 Task: Change Command To Caps Lock
Action: Mouse pressed left at (363, 276)
Screenshot: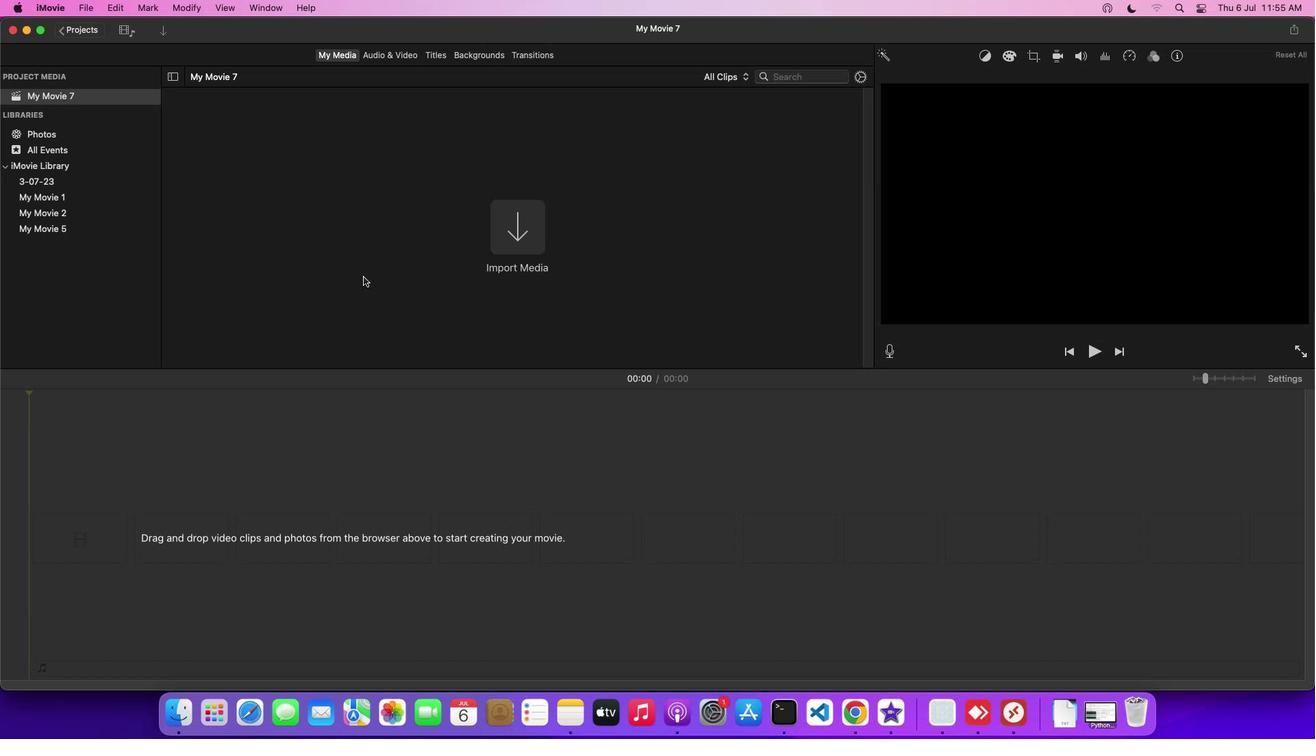 
Action: Mouse moved to (34, 0)
Screenshot: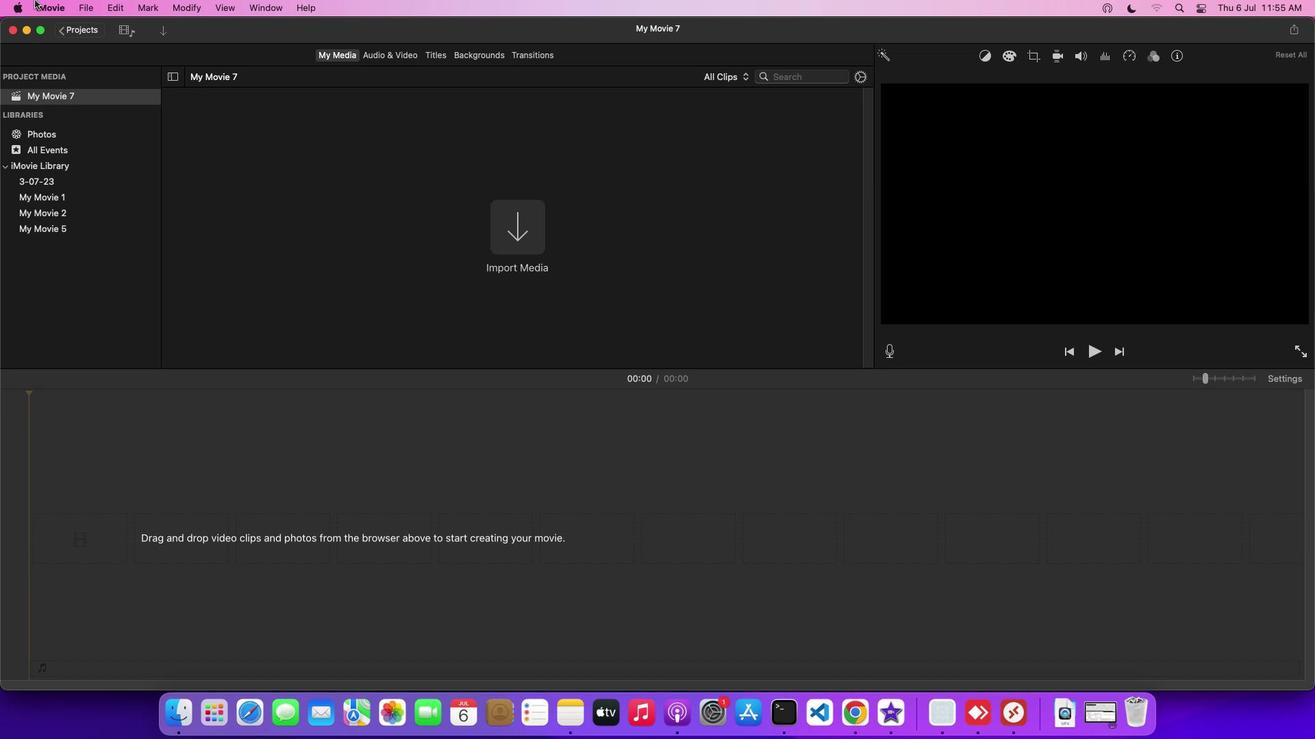 
Action: Mouse pressed left at (34, 0)
Screenshot: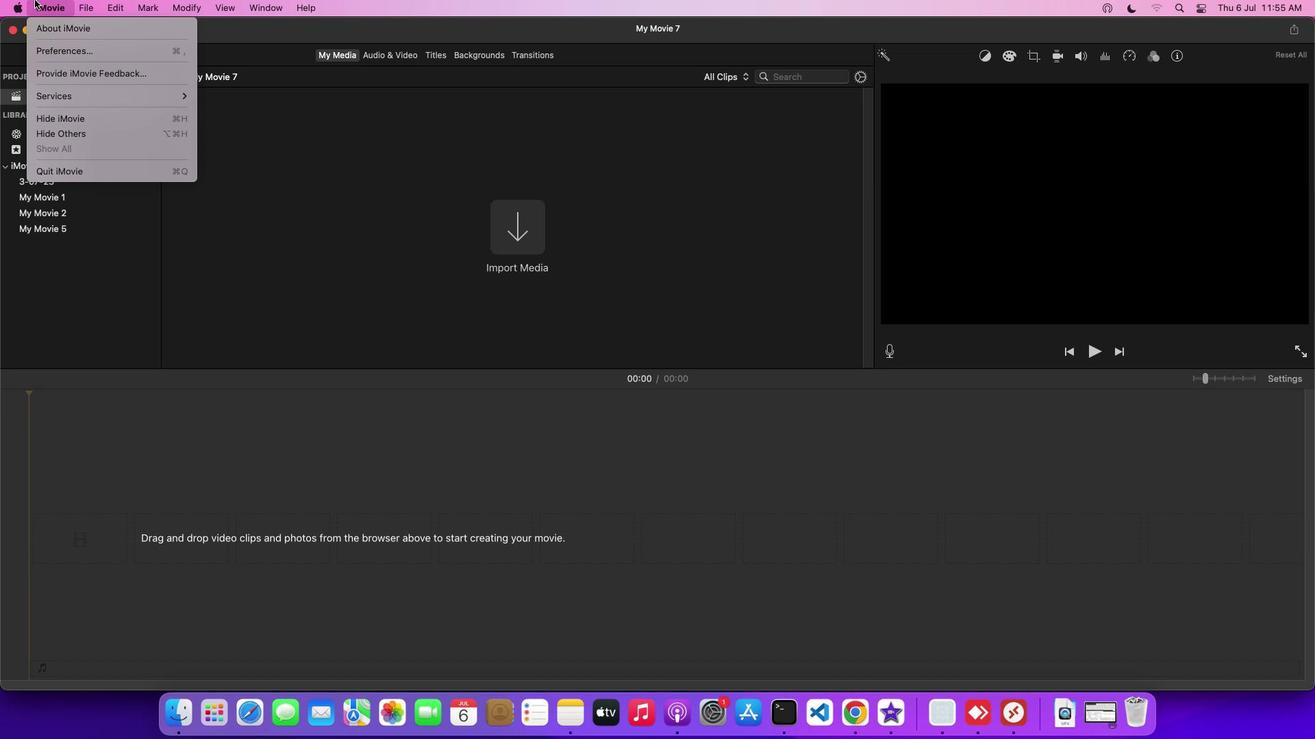 
Action: Mouse moved to (72, 91)
Screenshot: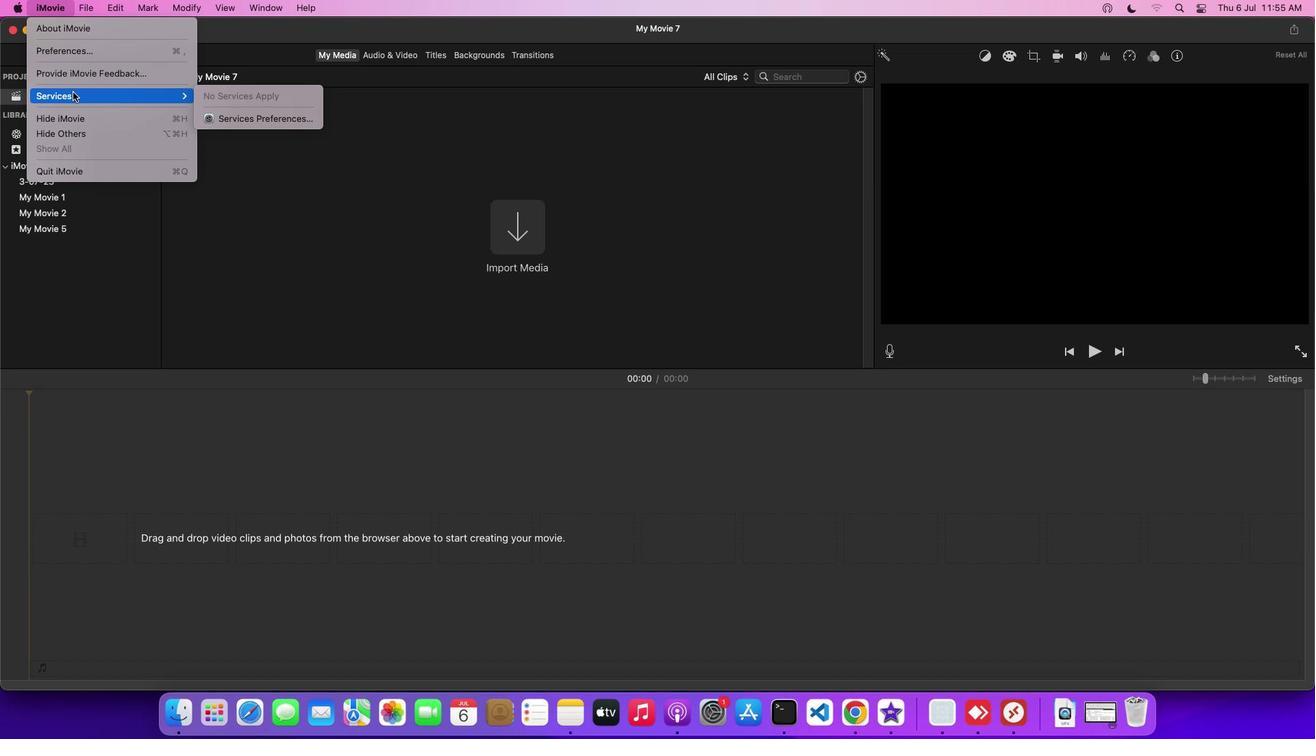 
Action: Mouse pressed left at (72, 91)
Screenshot: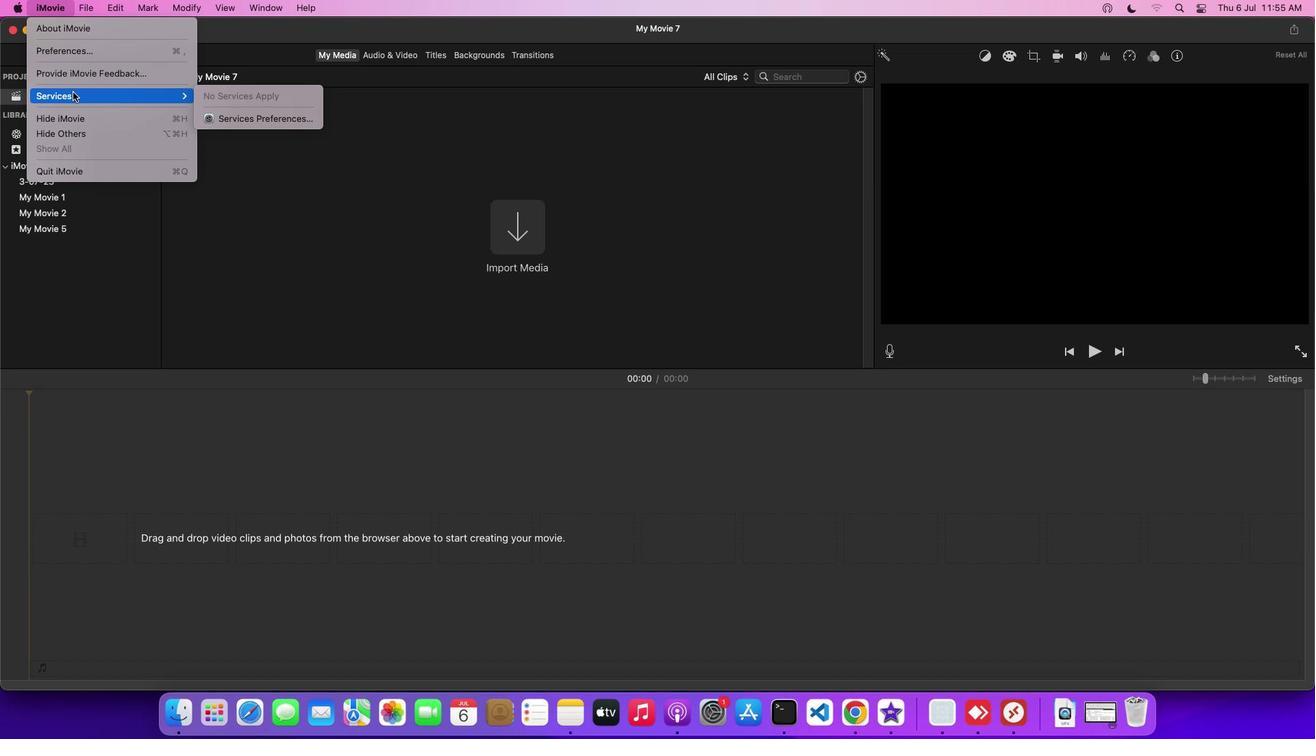 
Action: Mouse moved to (252, 113)
Screenshot: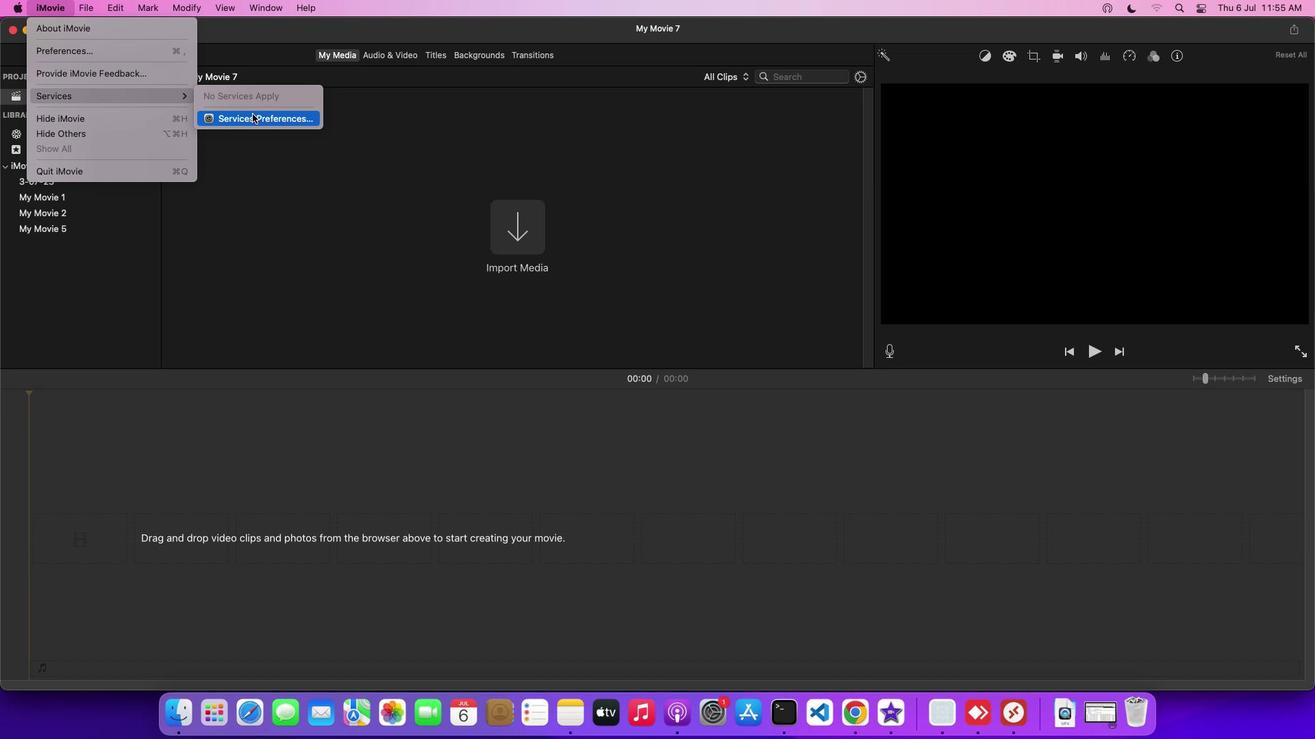 
Action: Mouse pressed left at (252, 113)
Screenshot: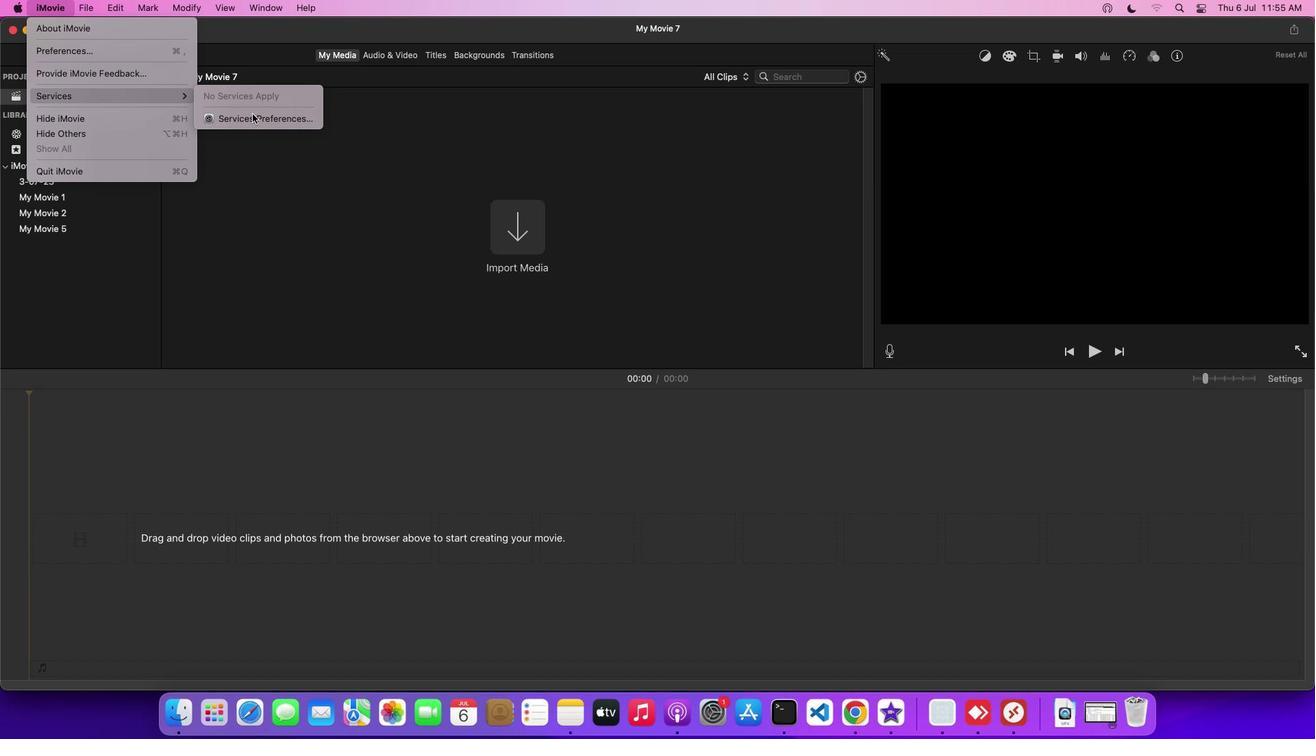 
Action: Mouse moved to (646, 202)
Screenshot: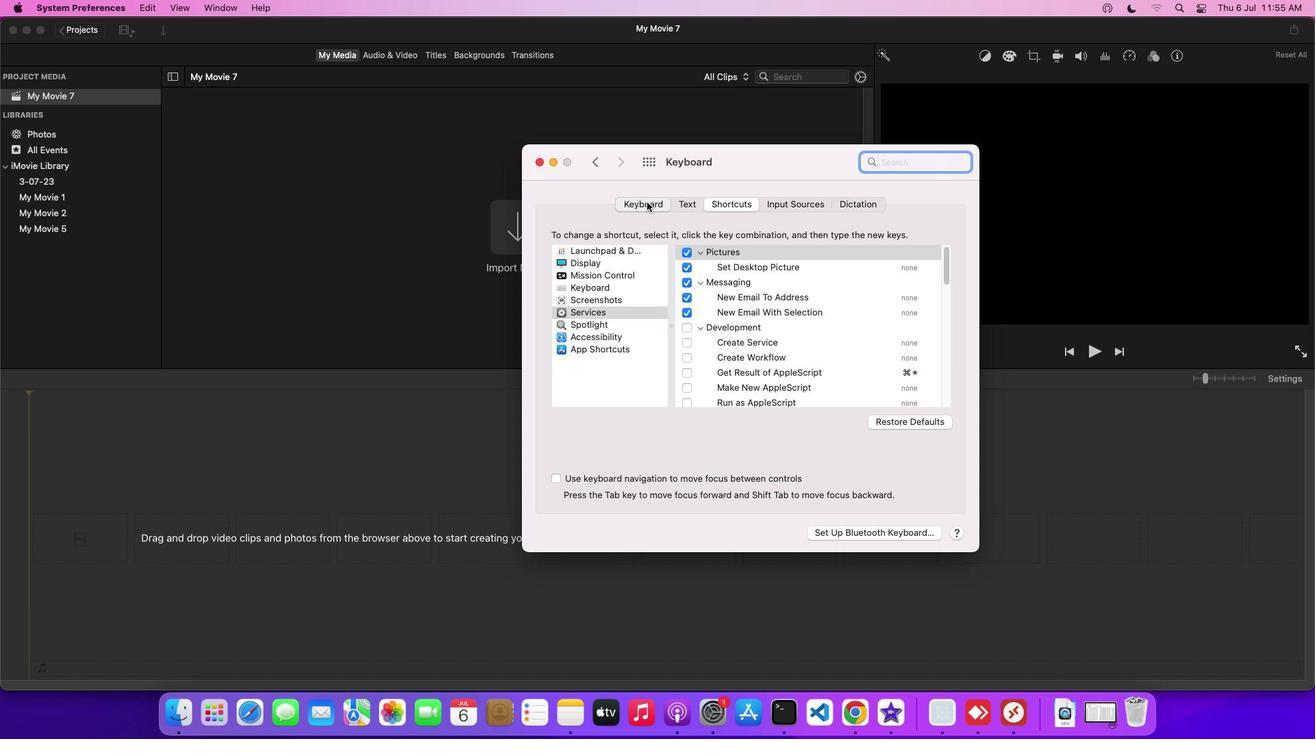 
Action: Mouse pressed left at (646, 202)
Screenshot: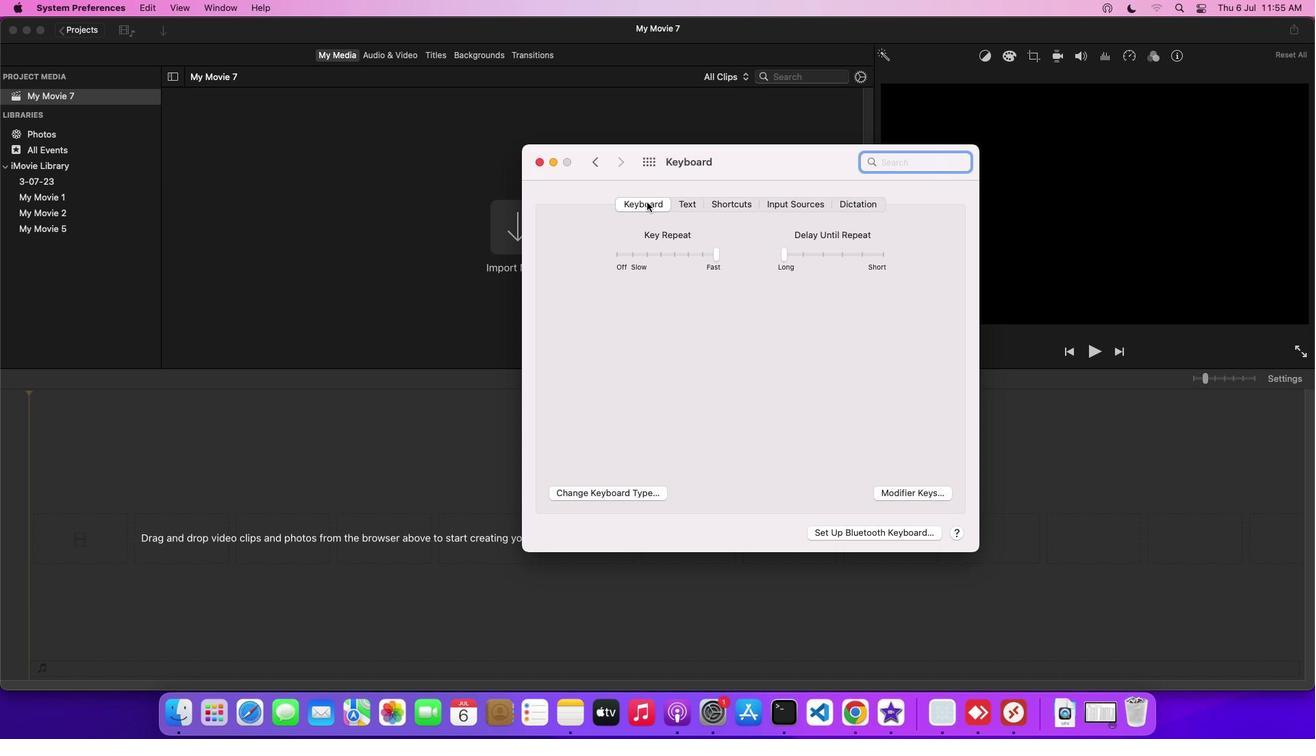 
Action: Mouse moved to (906, 493)
Screenshot: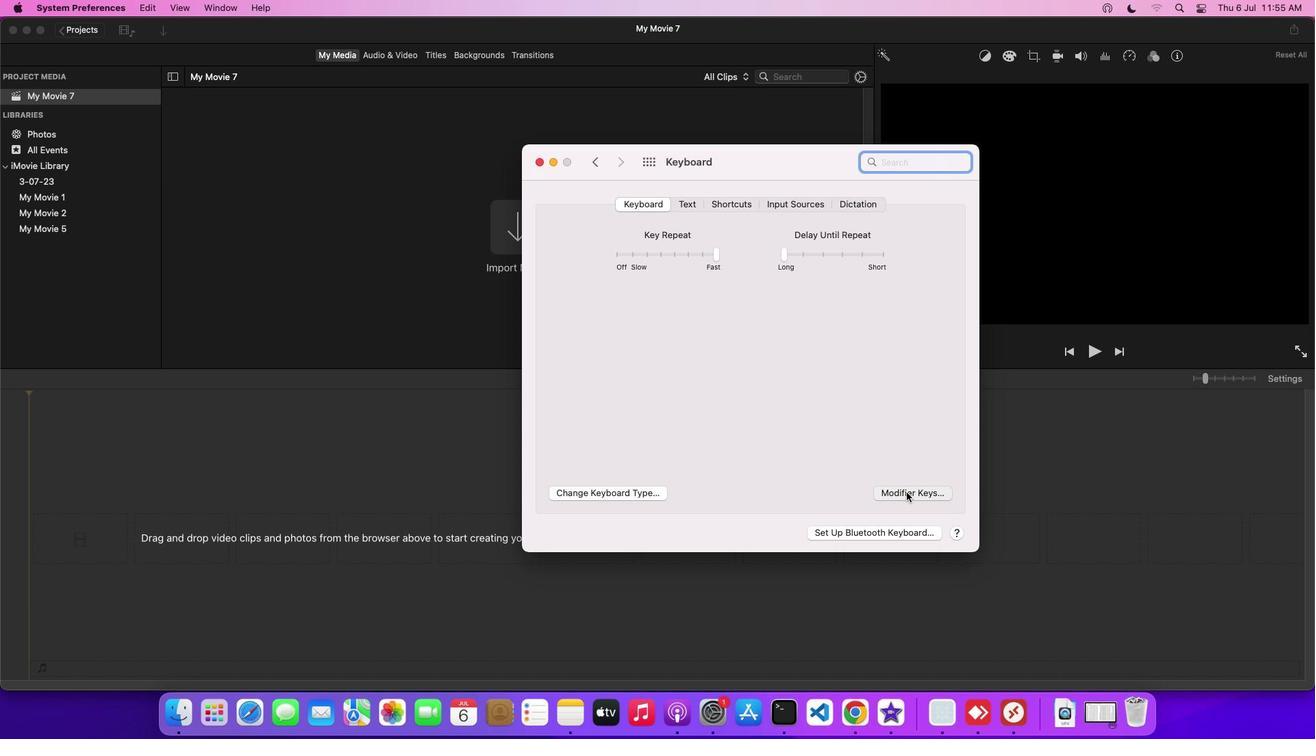 
Action: Mouse pressed left at (906, 493)
Screenshot: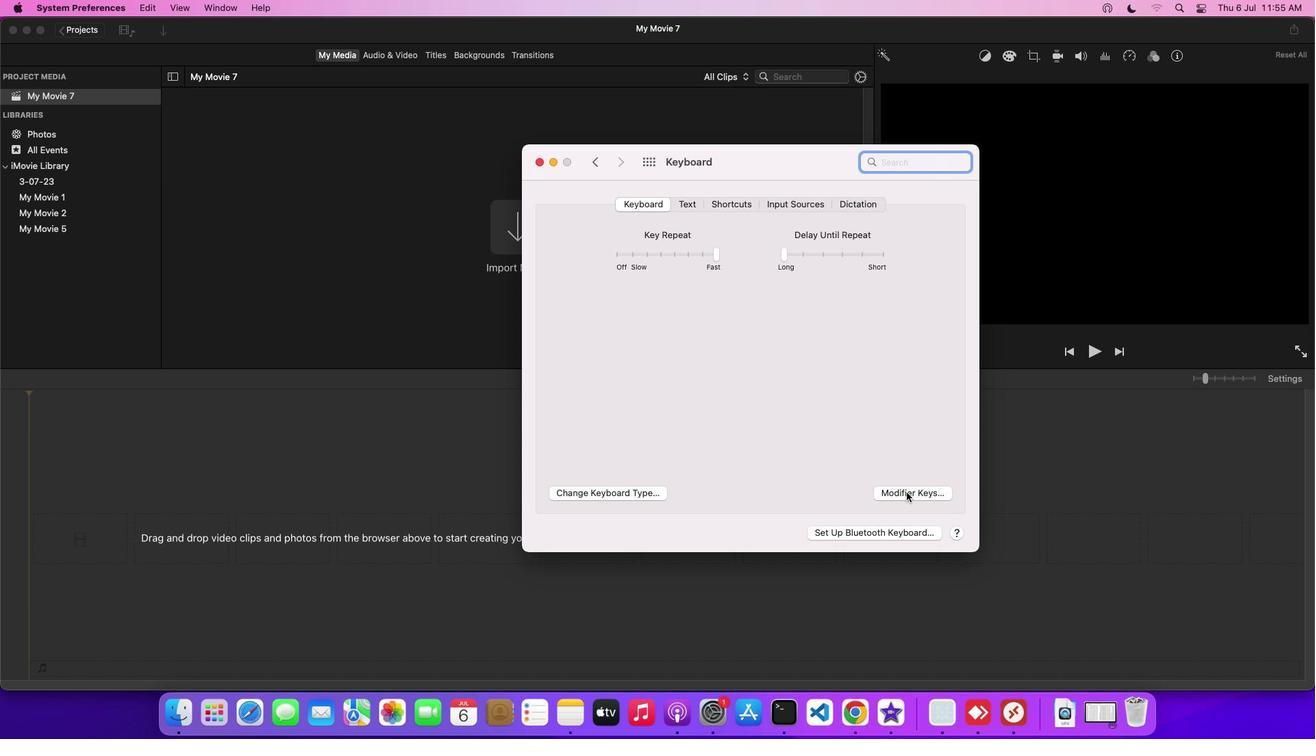 
Action: Mouse moved to (824, 368)
Screenshot: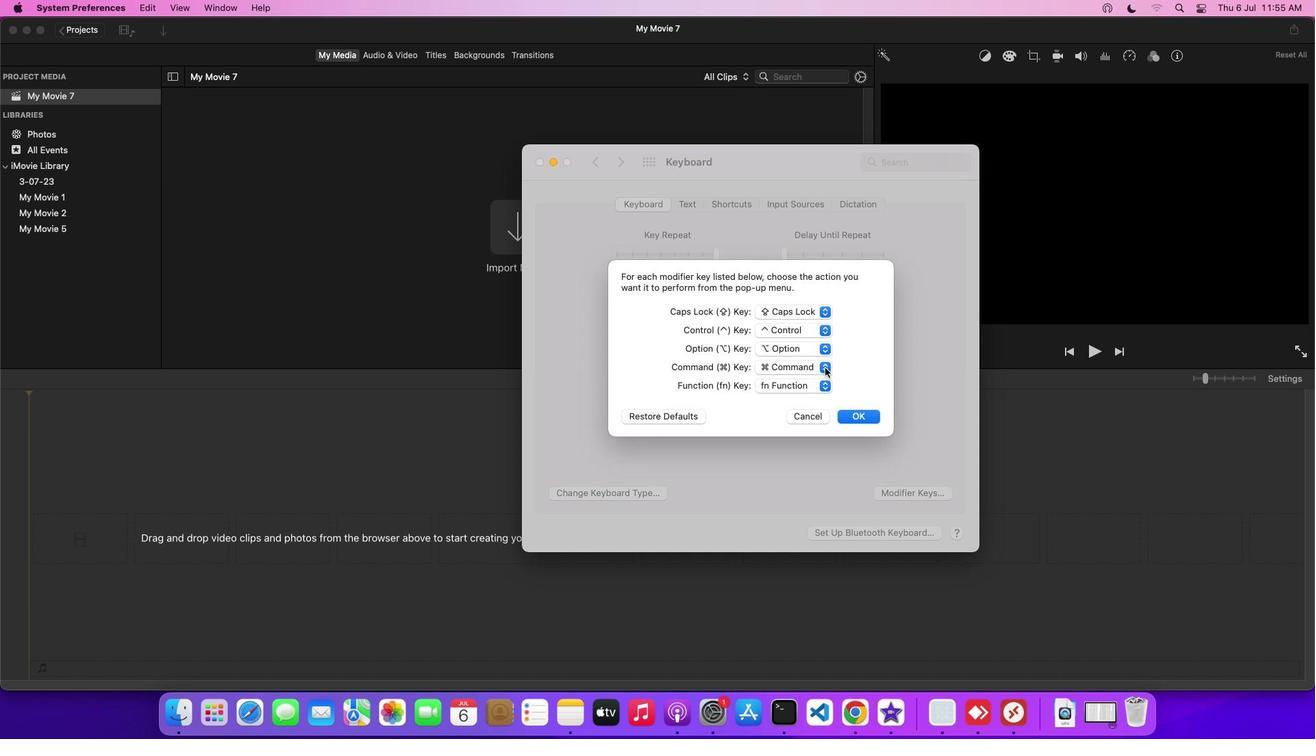
Action: Mouse pressed left at (824, 368)
Screenshot: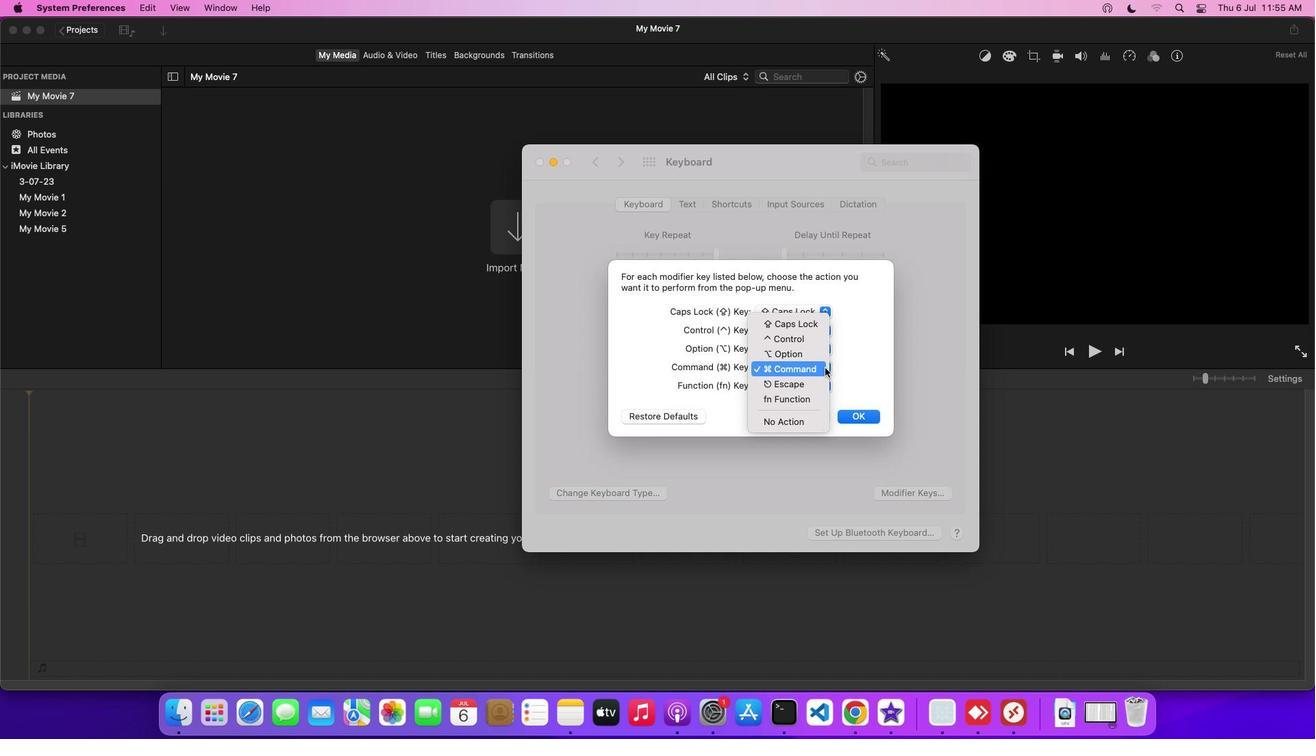 
Action: Mouse moved to (808, 322)
Screenshot: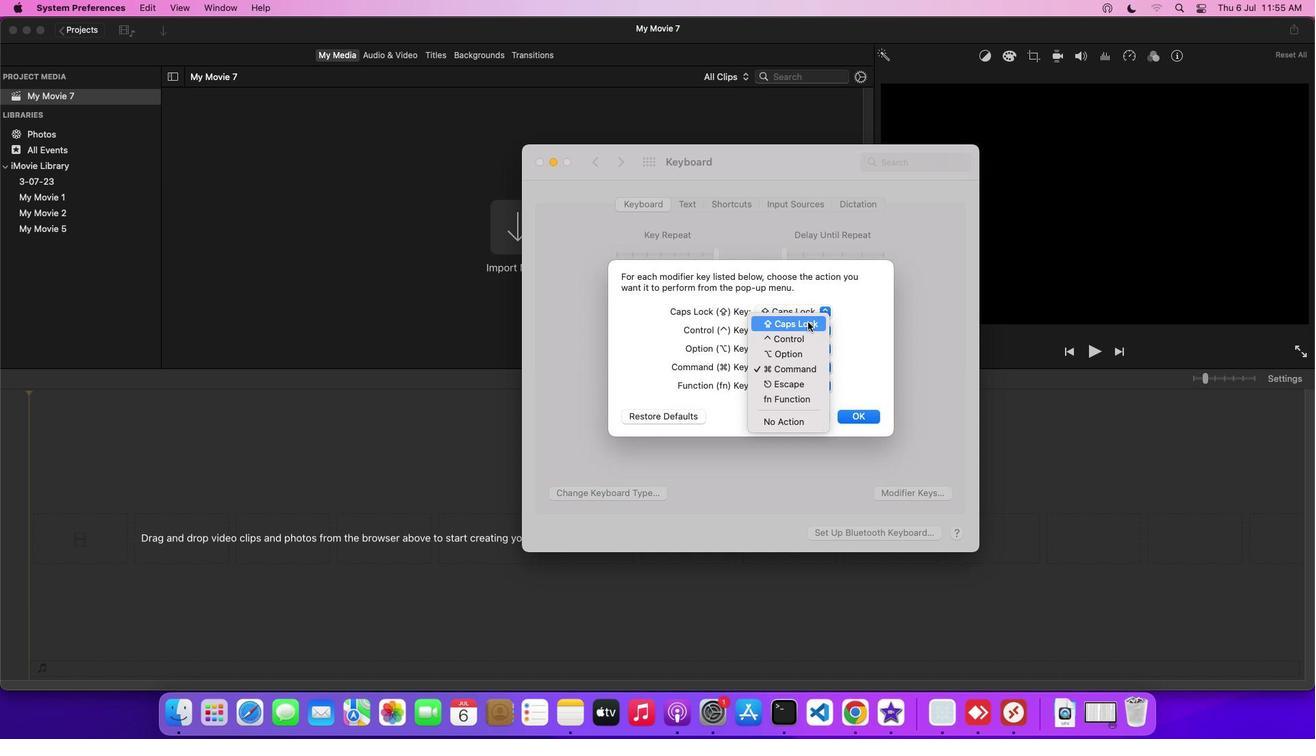 
Action: Mouse pressed left at (808, 322)
Screenshot: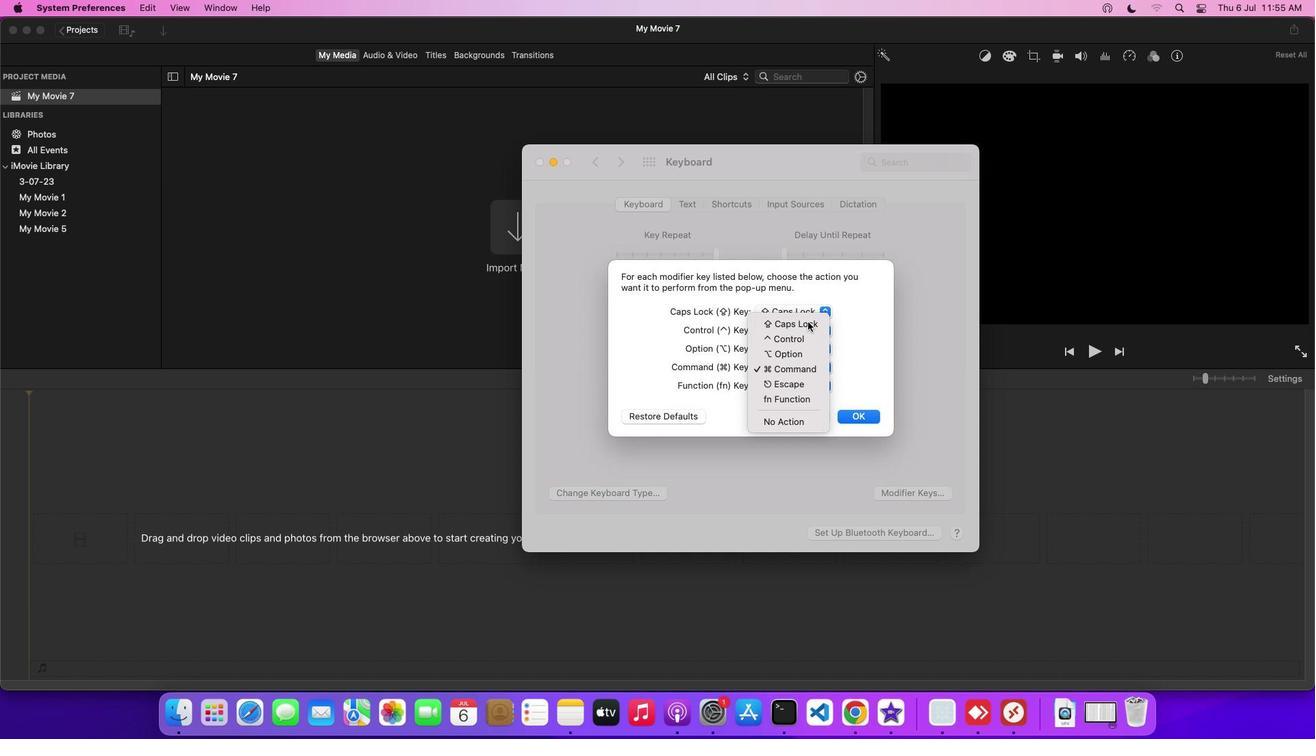 
Action: Mouse moved to (853, 415)
Screenshot: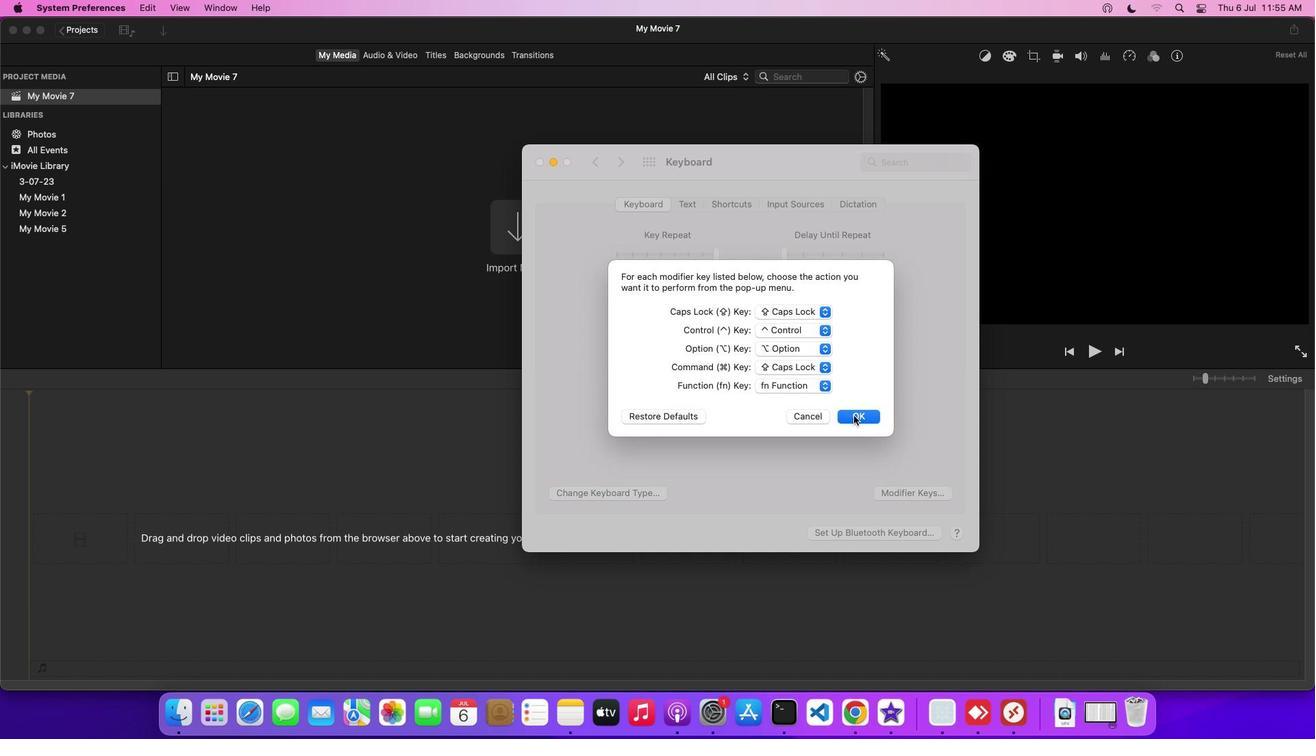 
Action: Mouse pressed left at (853, 415)
Screenshot: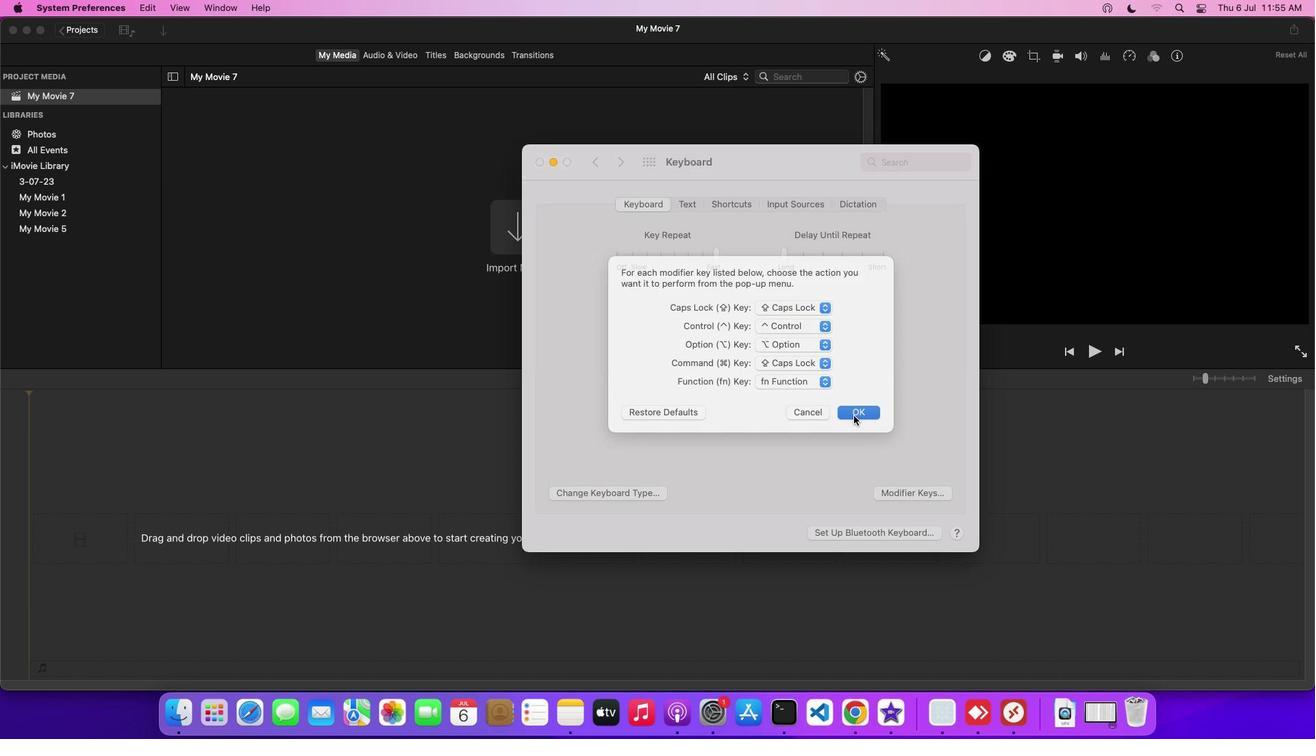 
Action: Mouse moved to (853, 416)
Screenshot: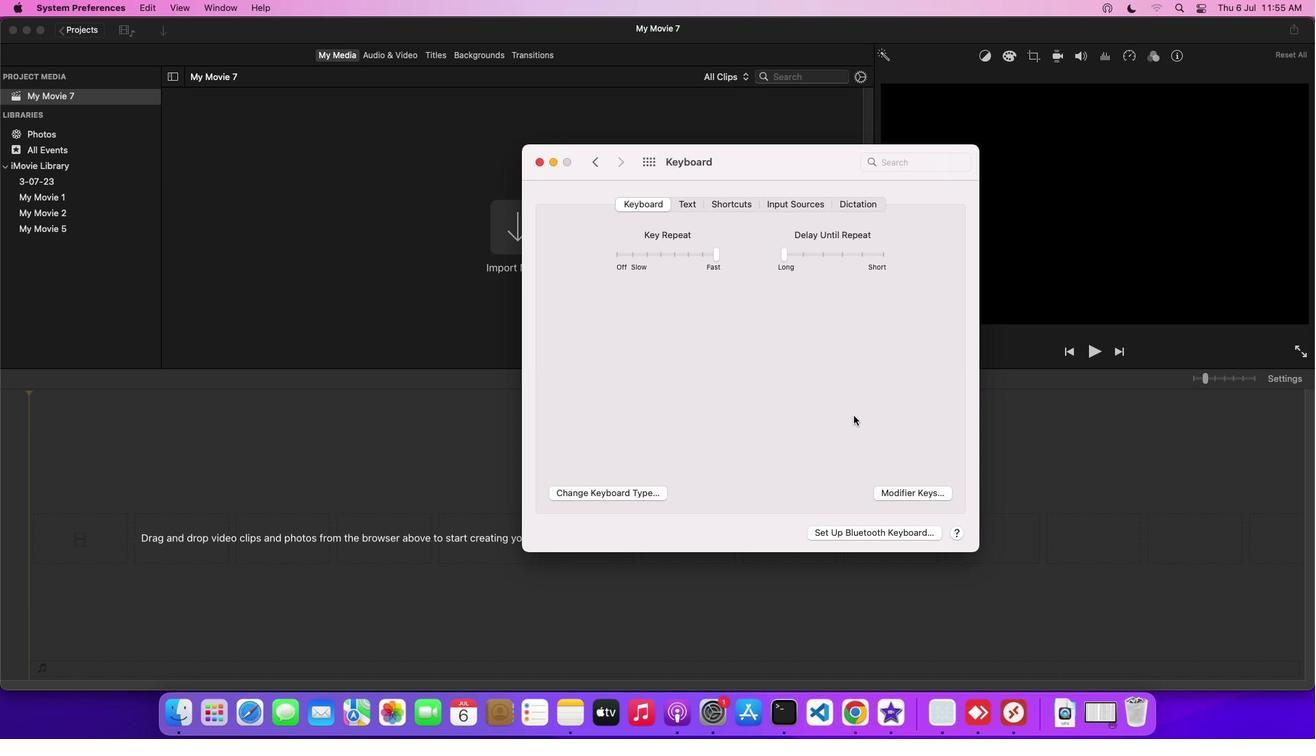 
